 Task: Set the Layer B time interleaving for the ISDB-T reception parameter to 3.
Action: Mouse moved to (129, 14)
Screenshot: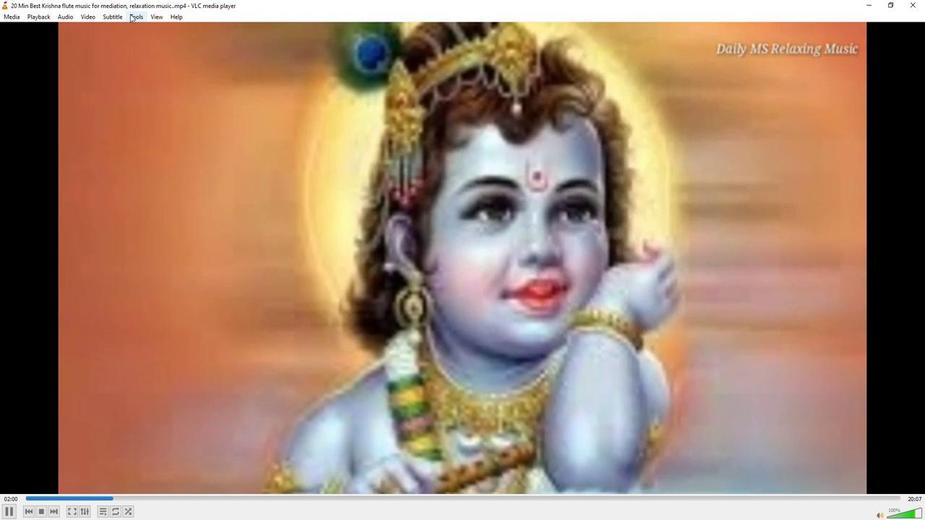 
Action: Mouse pressed left at (129, 14)
Screenshot: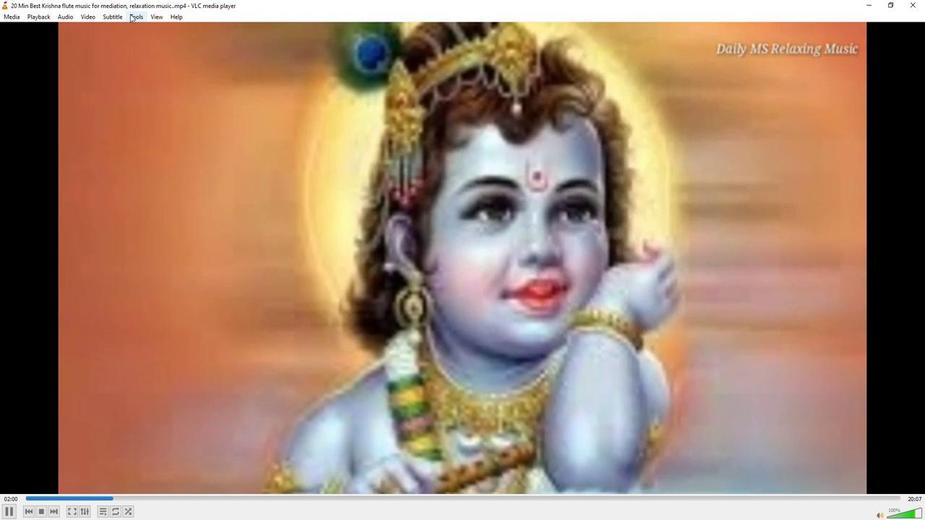 
Action: Mouse moved to (139, 129)
Screenshot: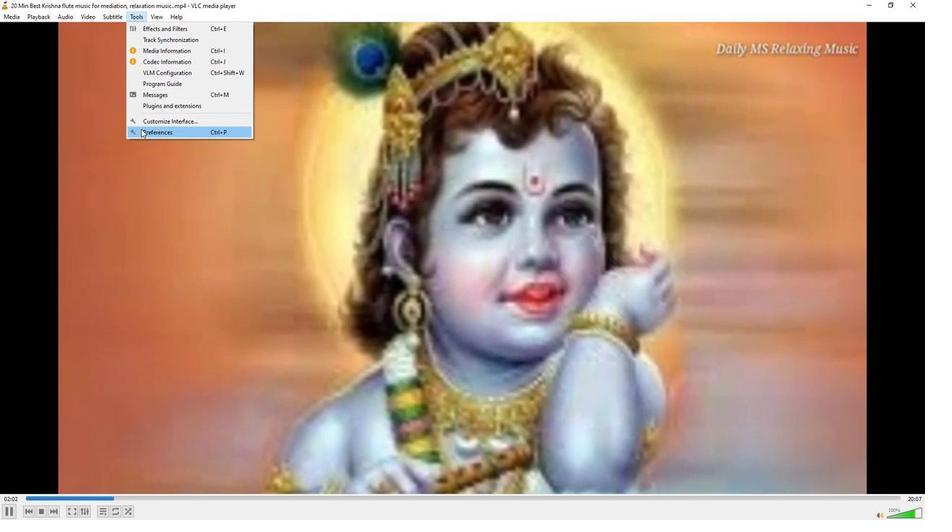 
Action: Mouse pressed left at (139, 129)
Screenshot: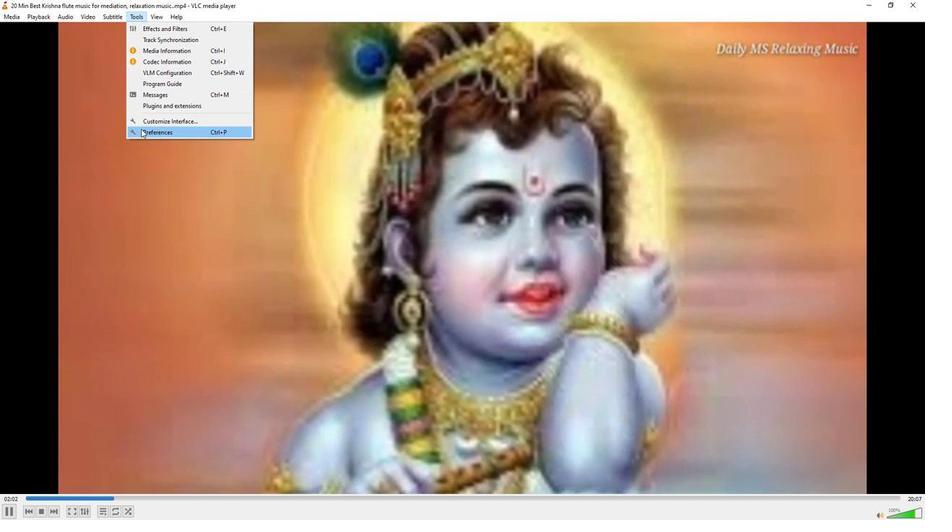 
Action: Mouse moved to (302, 425)
Screenshot: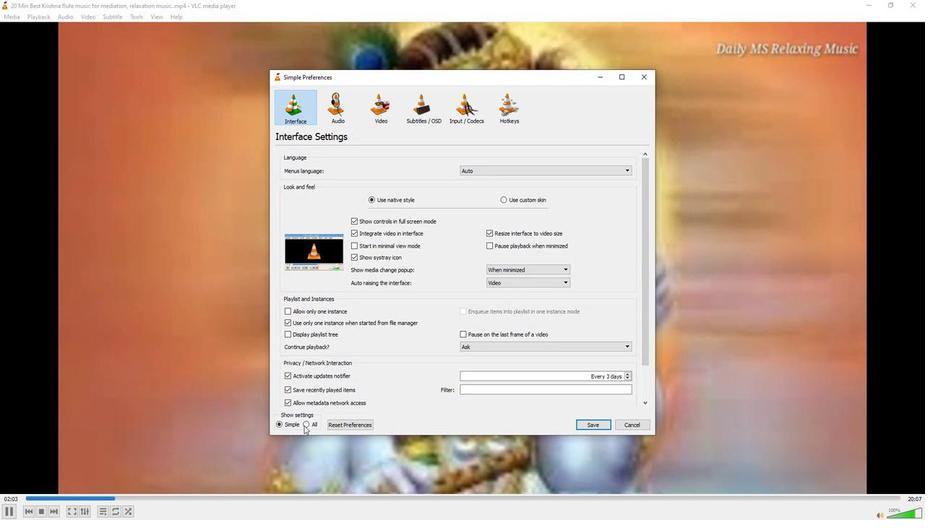 
Action: Mouse pressed left at (302, 425)
Screenshot: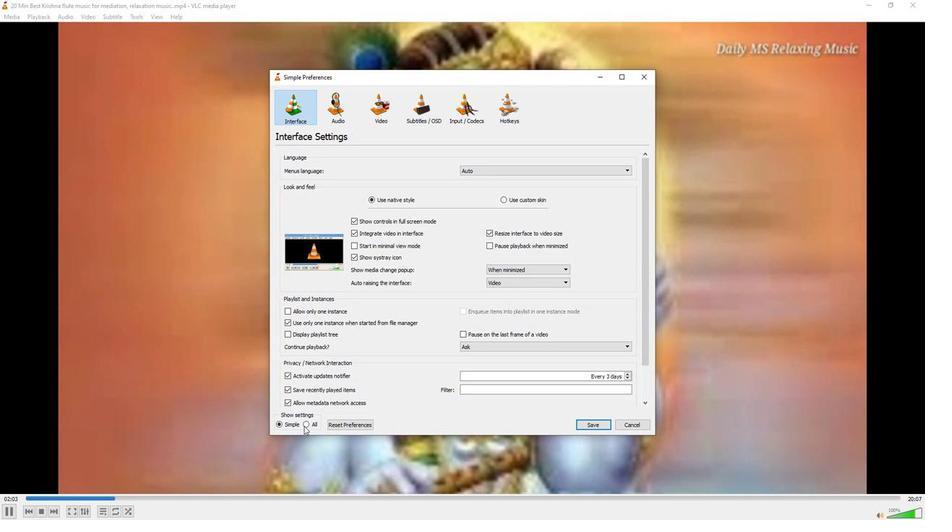
Action: Mouse moved to (291, 257)
Screenshot: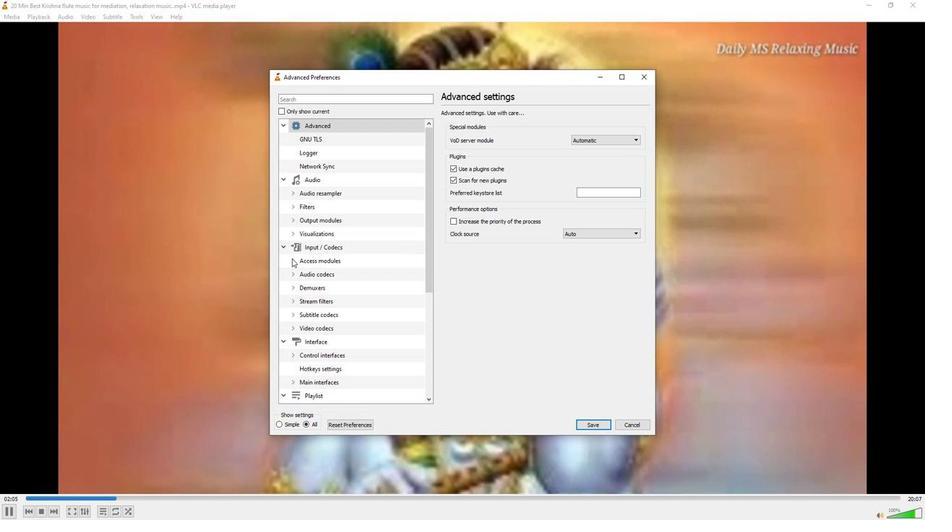 
Action: Mouse pressed left at (291, 257)
Screenshot: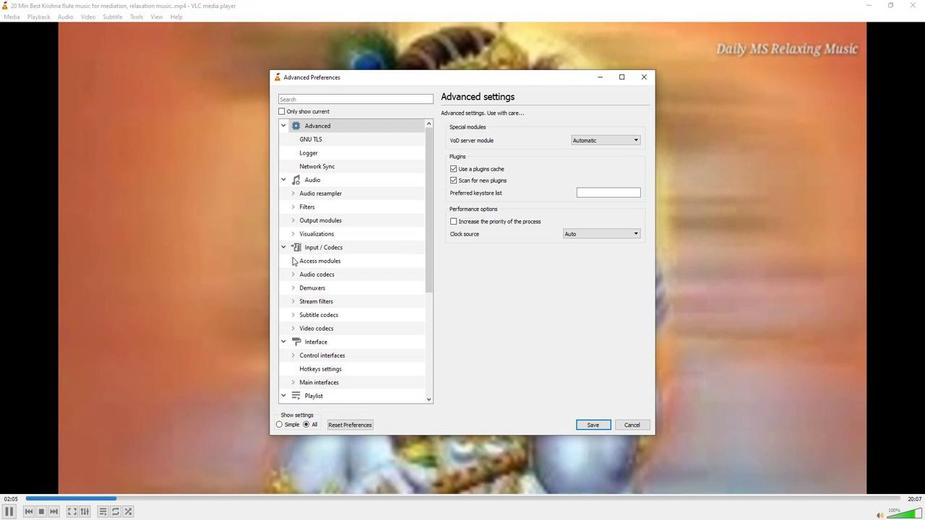 
Action: Mouse moved to (314, 344)
Screenshot: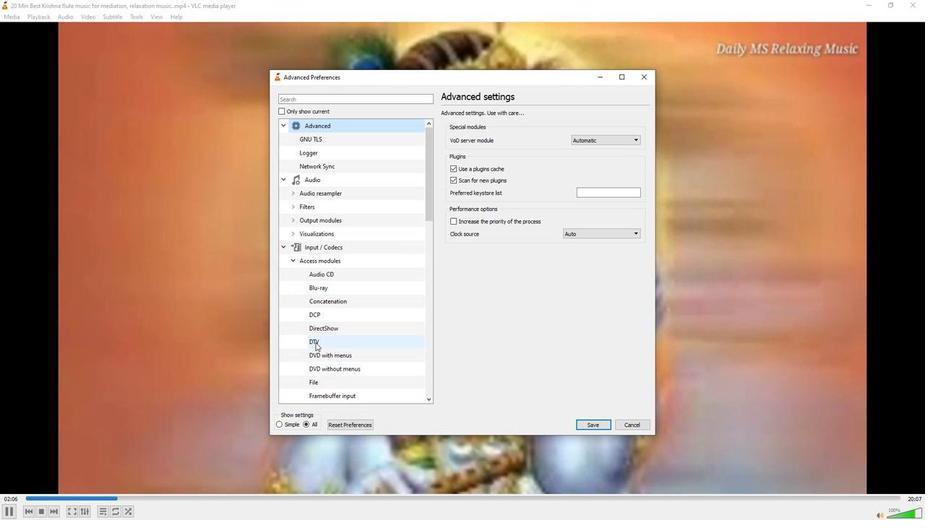 
Action: Mouse pressed left at (314, 344)
Screenshot: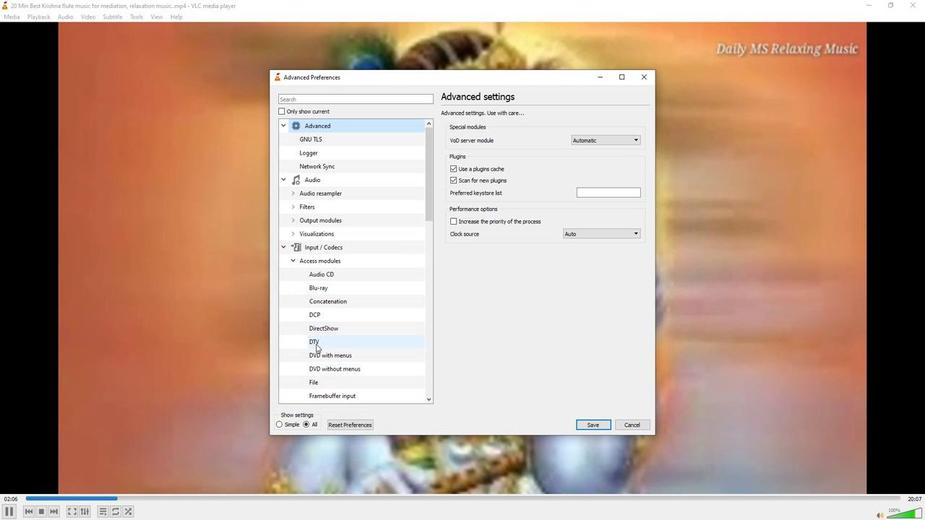 
Action: Mouse moved to (525, 363)
Screenshot: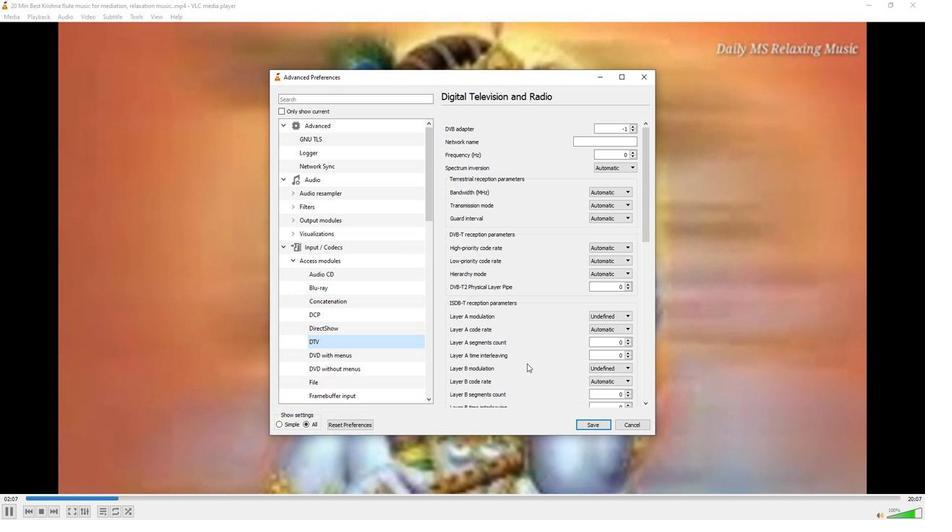 
Action: Mouse scrolled (525, 362) with delta (0, 0)
Screenshot: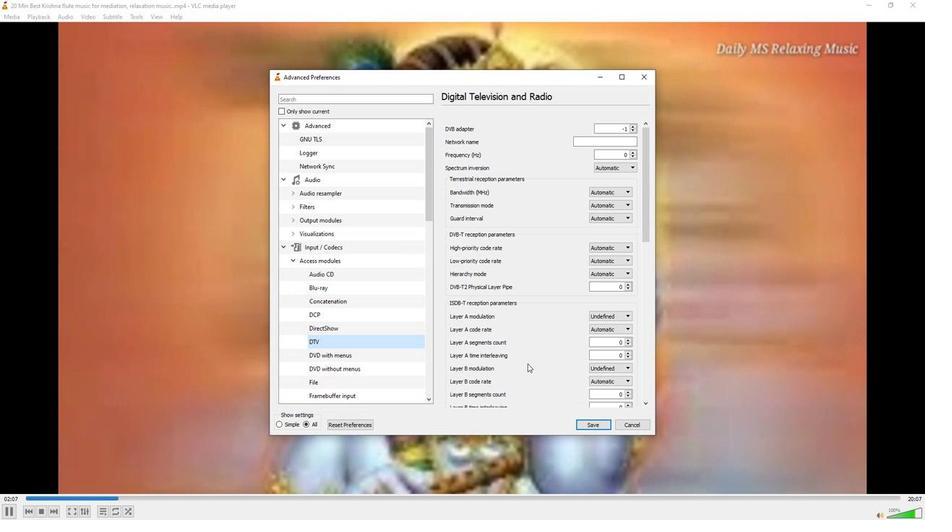 
Action: Mouse moved to (626, 373)
Screenshot: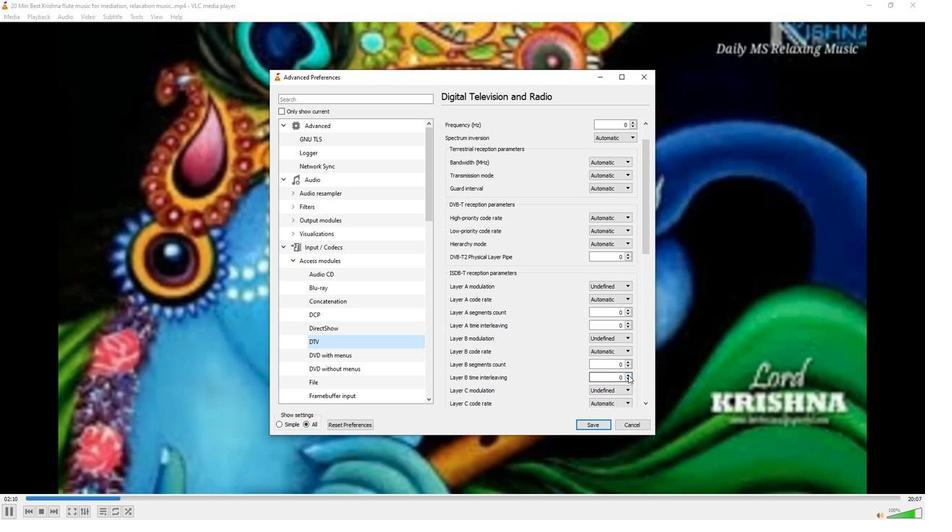 
Action: Mouse pressed left at (626, 373)
Screenshot: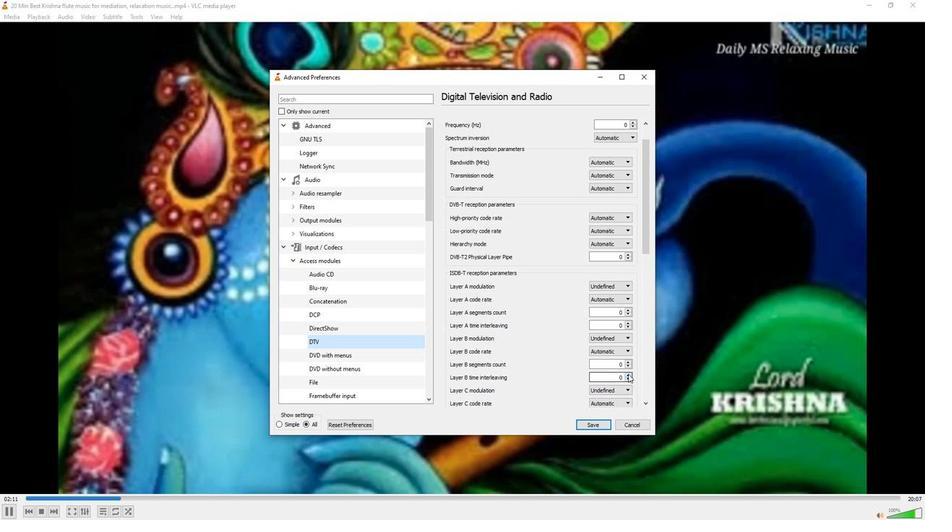 
Action: Mouse pressed left at (626, 373)
Screenshot: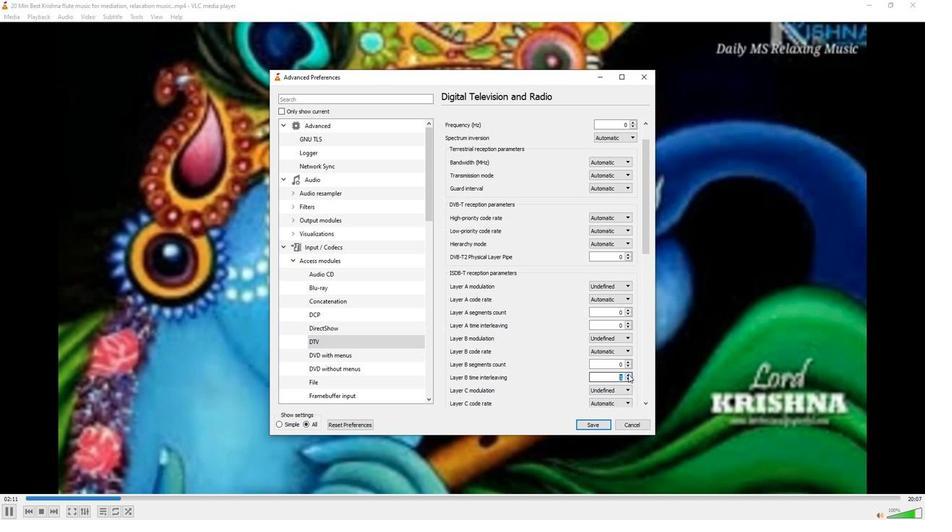 
Action: Mouse pressed left at (626, 373)
Screenshot: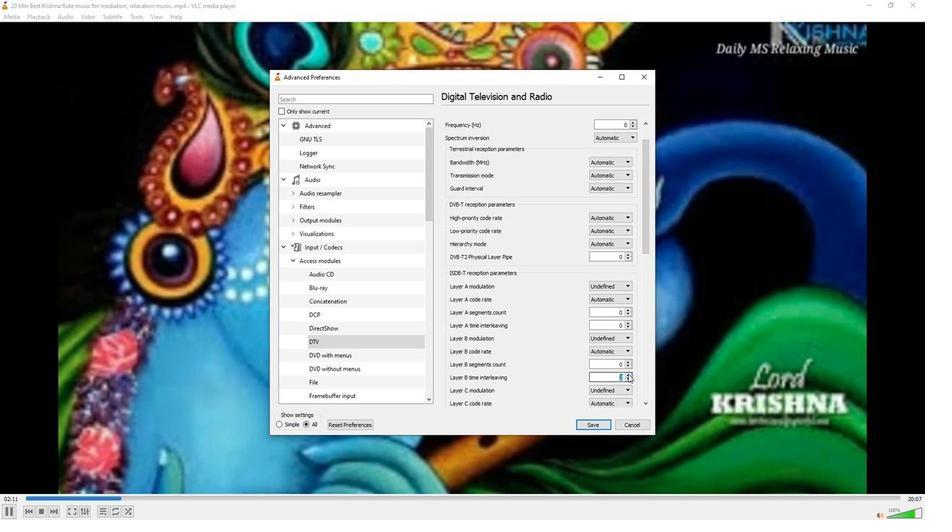 
Action: Mouse moved to (544, 372)
Screenshot: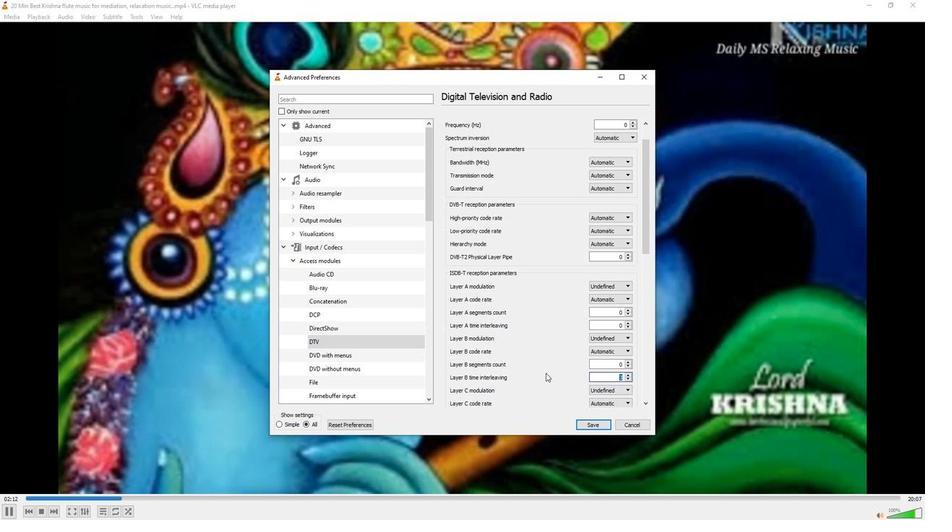 
Action: Mouse pressed left at (544, 372)
Screenshot: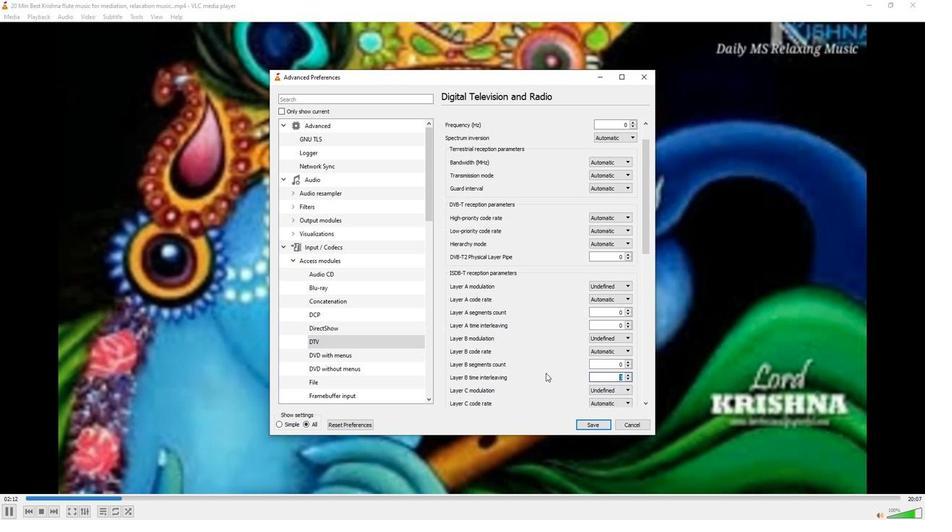 
